 Task: Add the task  Create a feature for users to track and manage their daily tasks to the section DevOps Drive in the project Wizardry and add a Due Date to the respective task as 2024/05/22.
Action: Mouse moved to (351, 456)
Screenshot: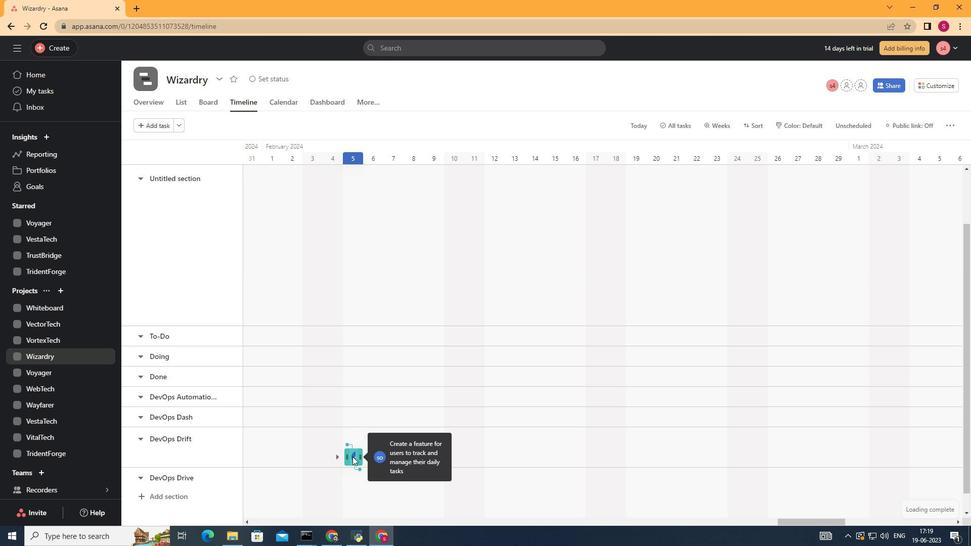 
Action: Mouse pressed left at (351, 456)
Screenshot: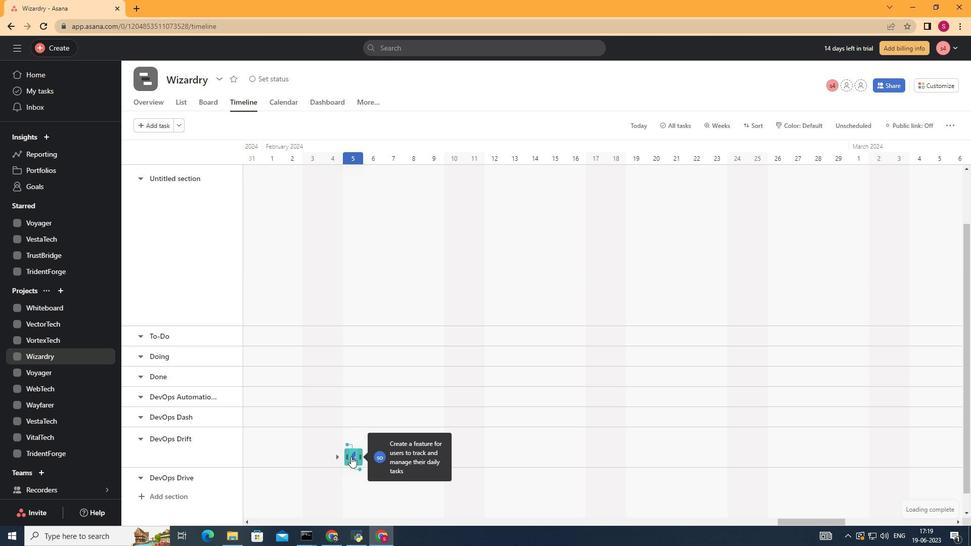 
Action: Mouse moved to (779, 235)
Screenshot: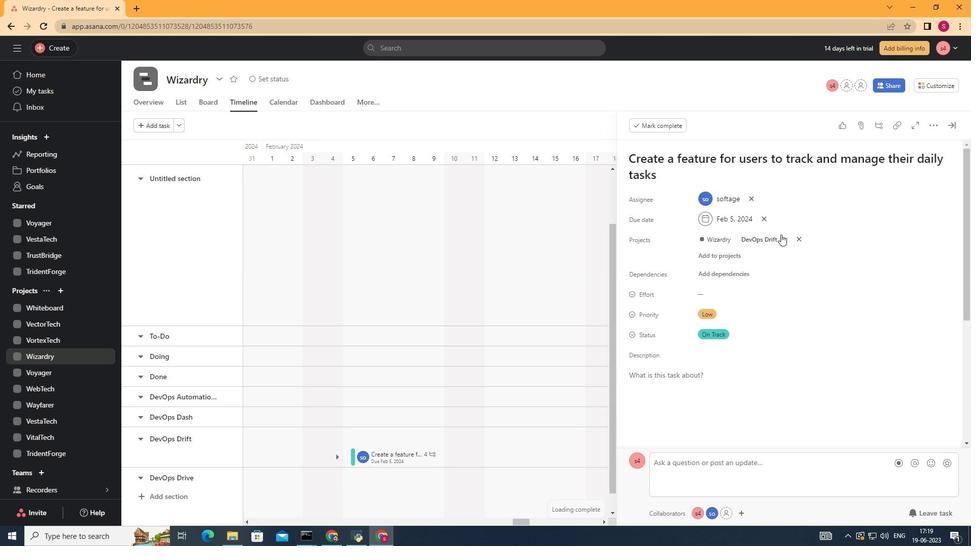 
Action: Mouse pressed left at (779, 235)
Screenshot: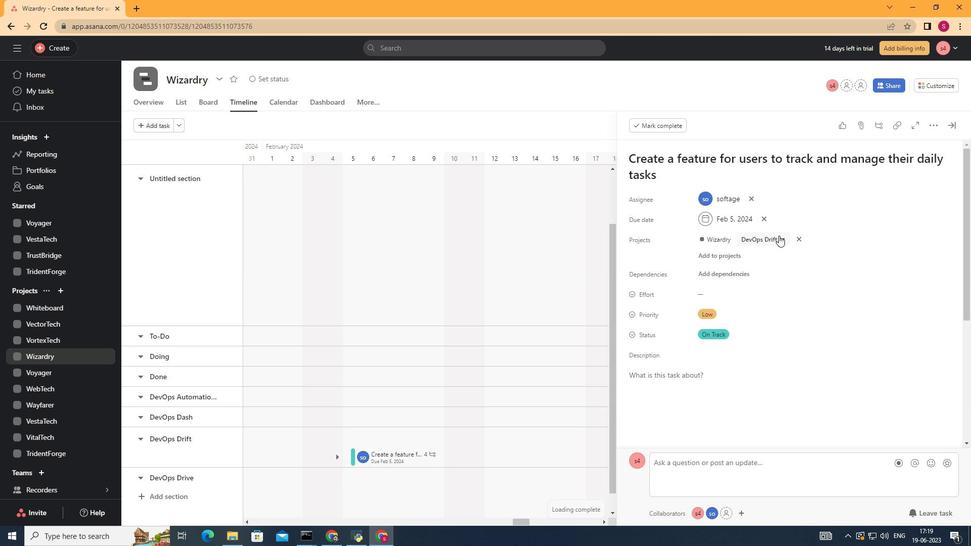 
Action: Mouse moved to (735, 392)
Screenshot: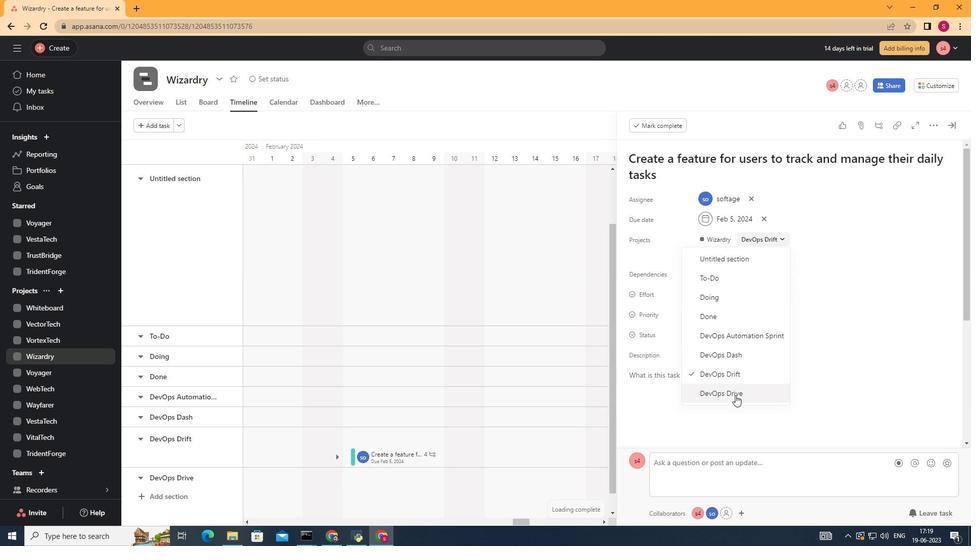 
Action: Mouse pressed left at (735, 392)
Screenshot: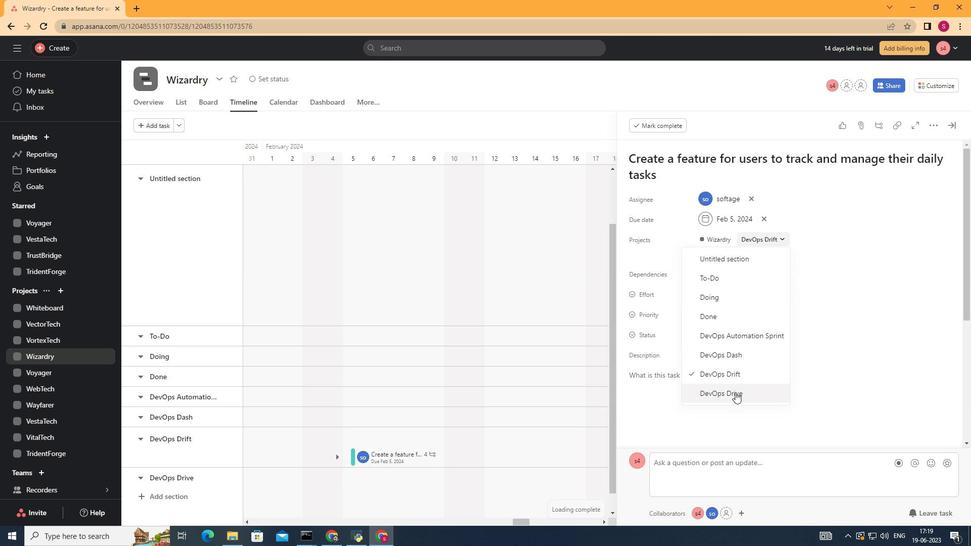 
Action: Mouse moved to (765, 219)
Screenshot: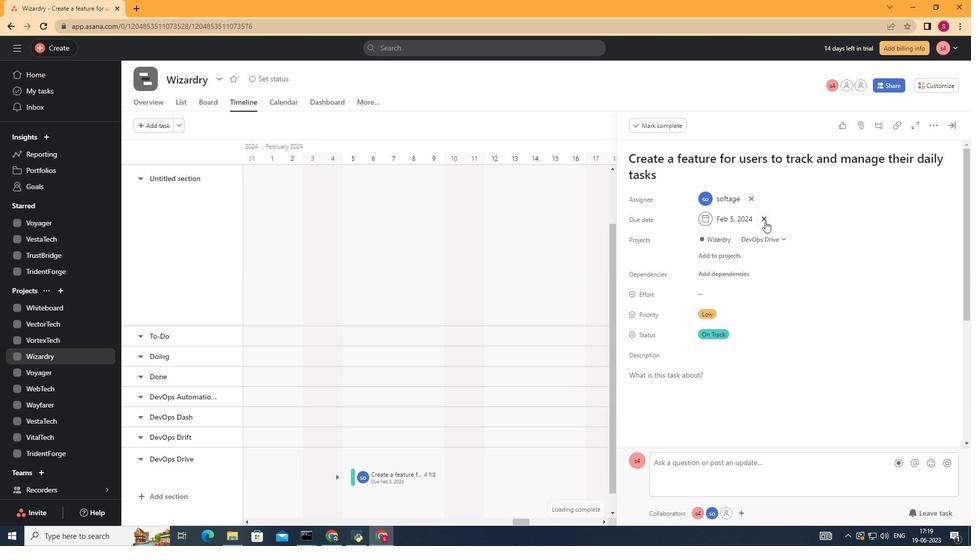 
Action: Mouse pressed left at (765, 219)
Screenshot: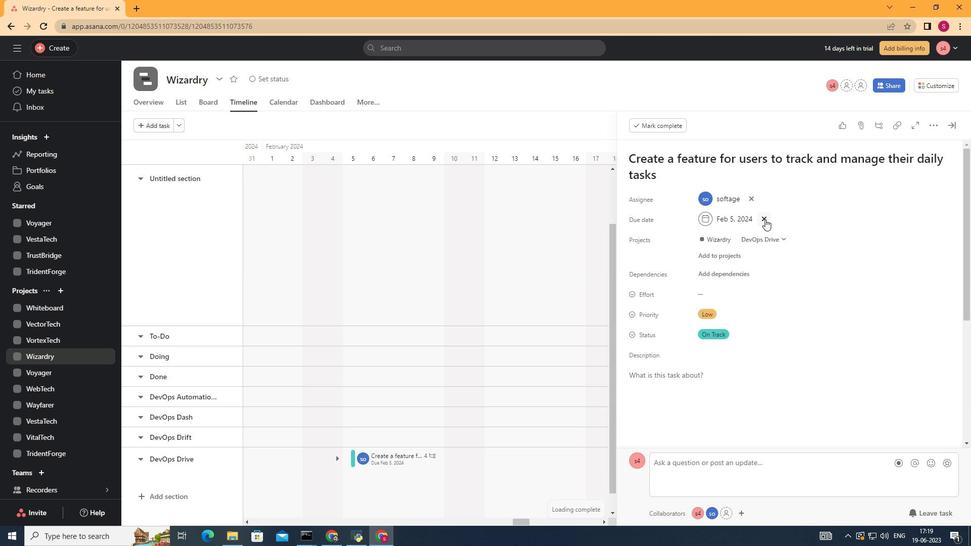 
Action: Mouse moved to (706, 219)
Screenshot: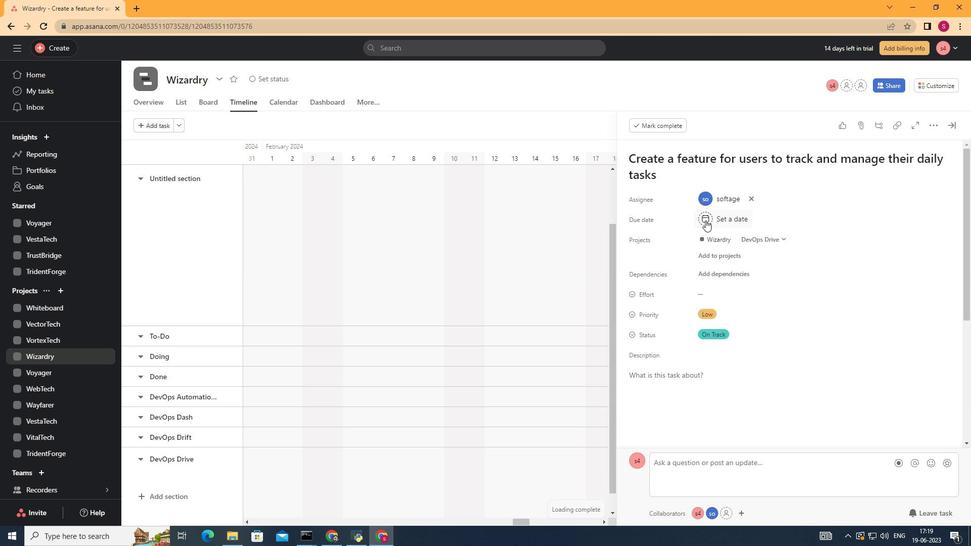 
Action: Mouse pressed left at (706, 219)
Screenshot: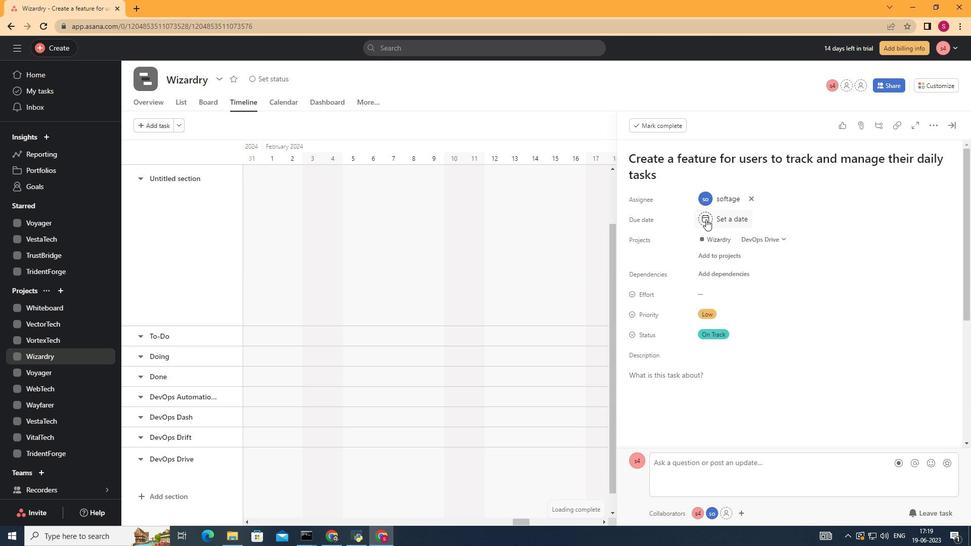 
Action: Mouse moved to (781, 250)
Screenshot: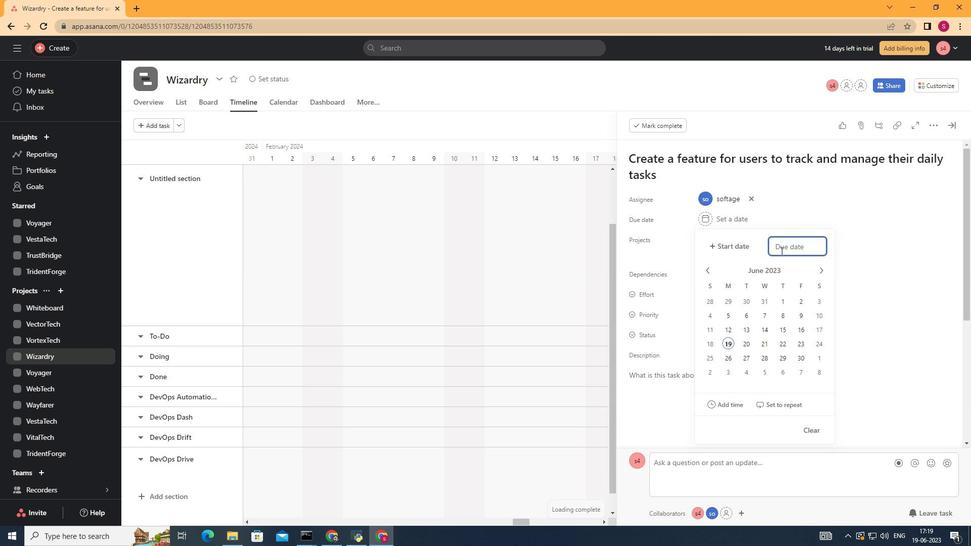 
Action: Key pressed 2024/05/22<Key.enter>
Screenshot: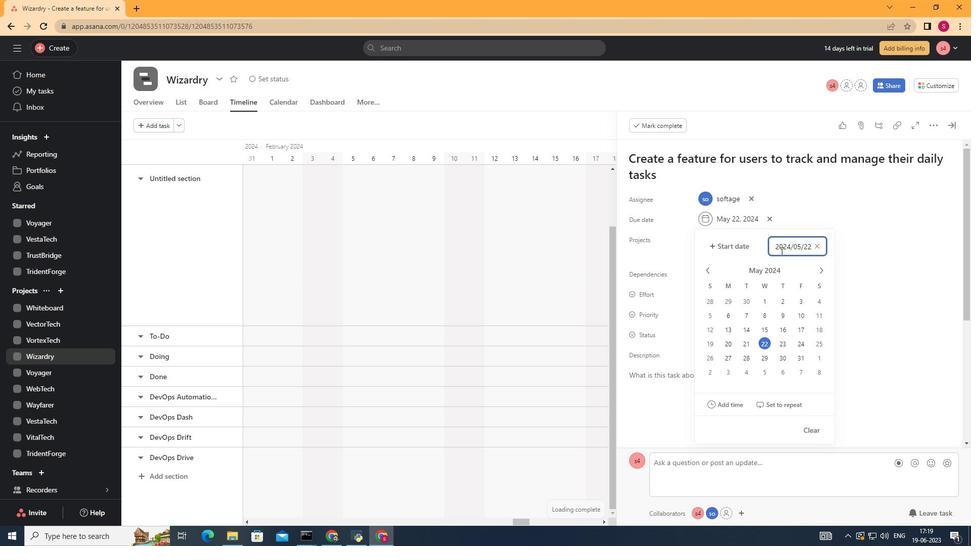 
